 Task: In the  document Genderequality.rtfMake this file  'available offline' Check 'Vision History' View the  non- printing characters
Action: Mouse moved to (243, 393)
Screenshot: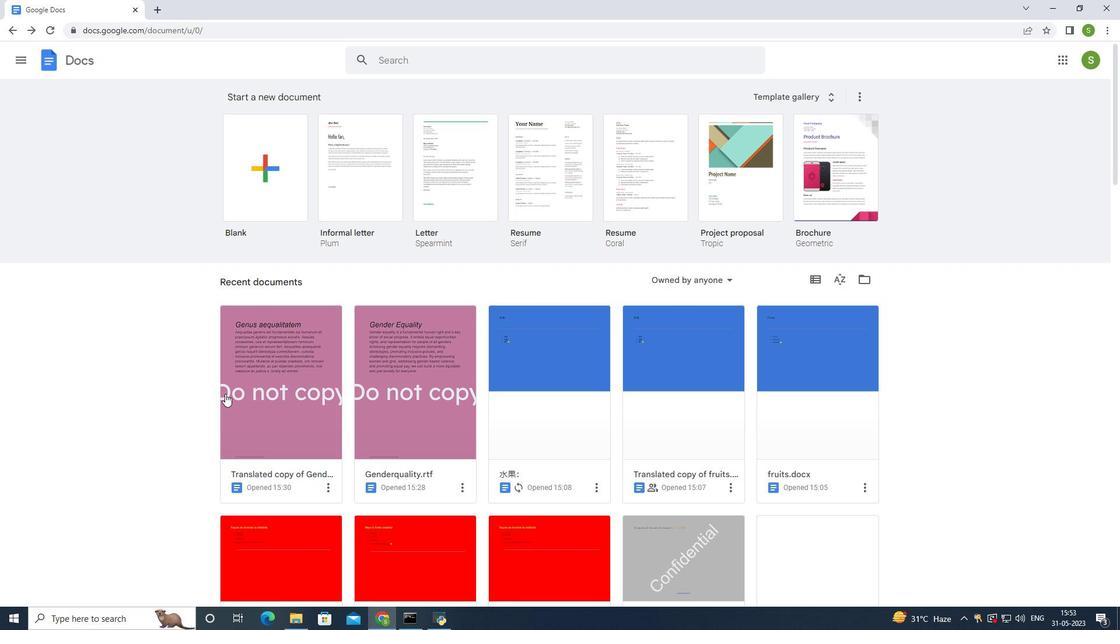 
Action: Mouse pressed left at (243, 393)
Screenshot: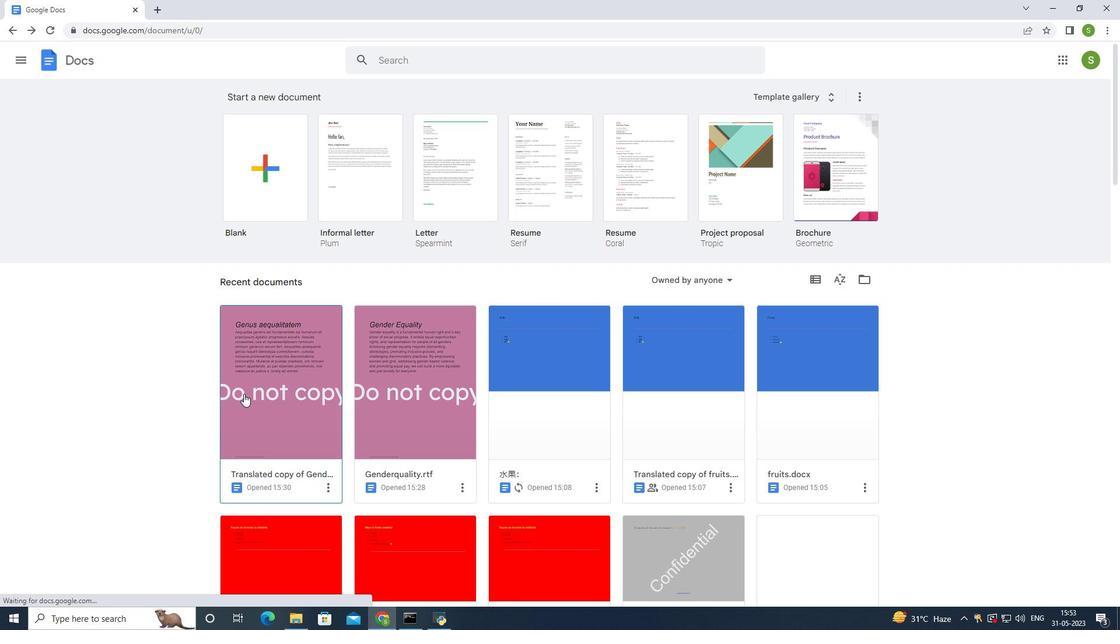 
Action: Mouse moved to (39, 68)
Screenshot: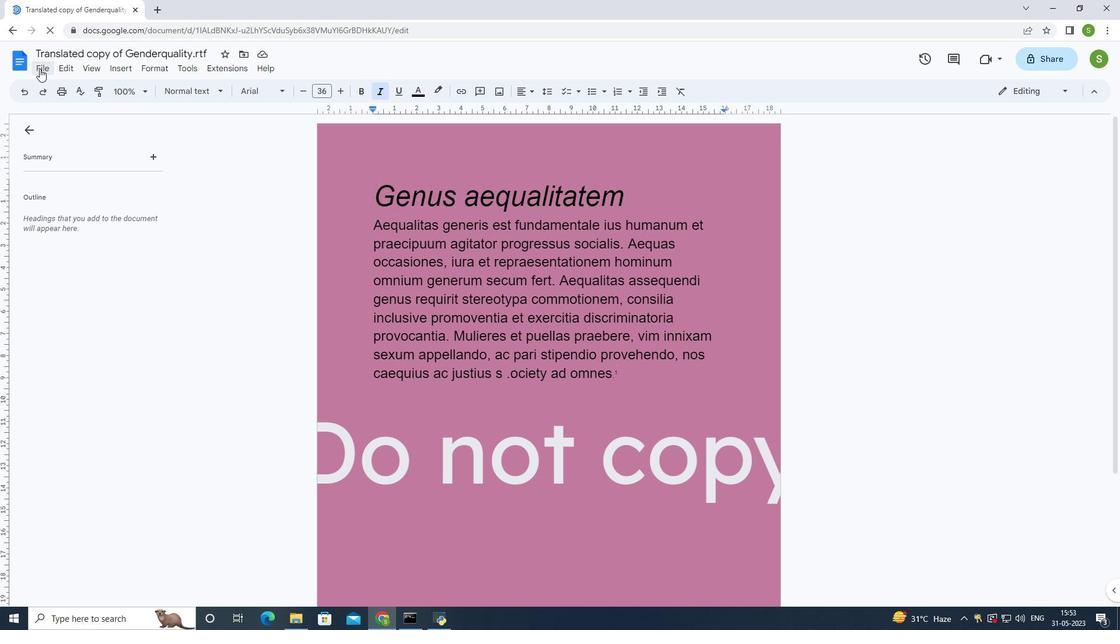 
Action: Mouse pressed left at (39, 68)
Screenshot: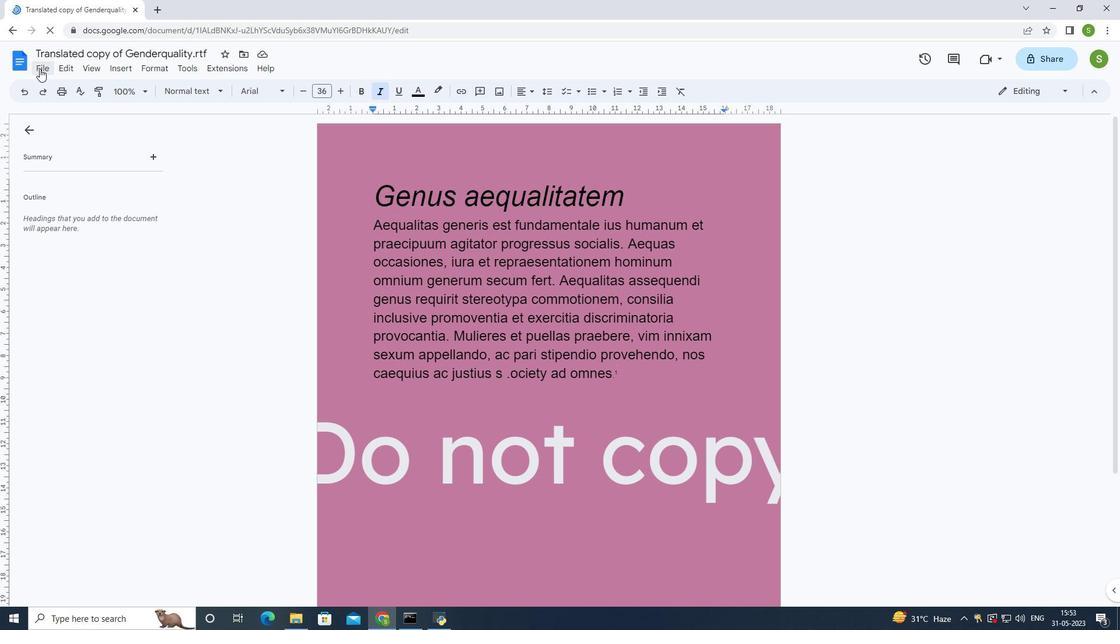 
Action: Mouse moved to (107, 326)
Screenshot: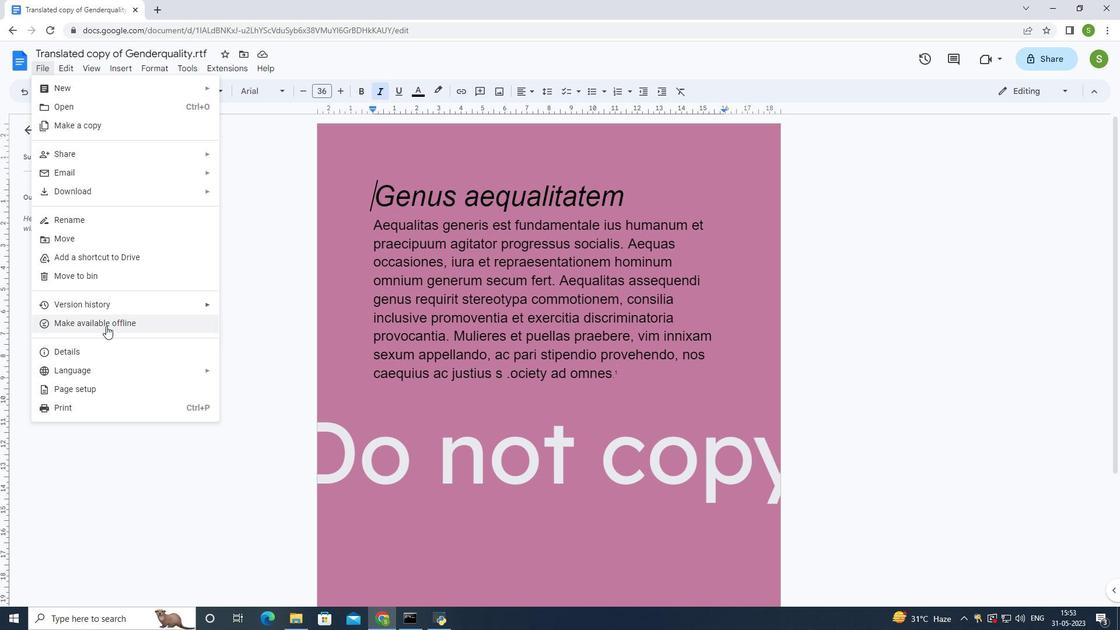 
Action: Mouse pressed left at (107, 326)
Screenshot: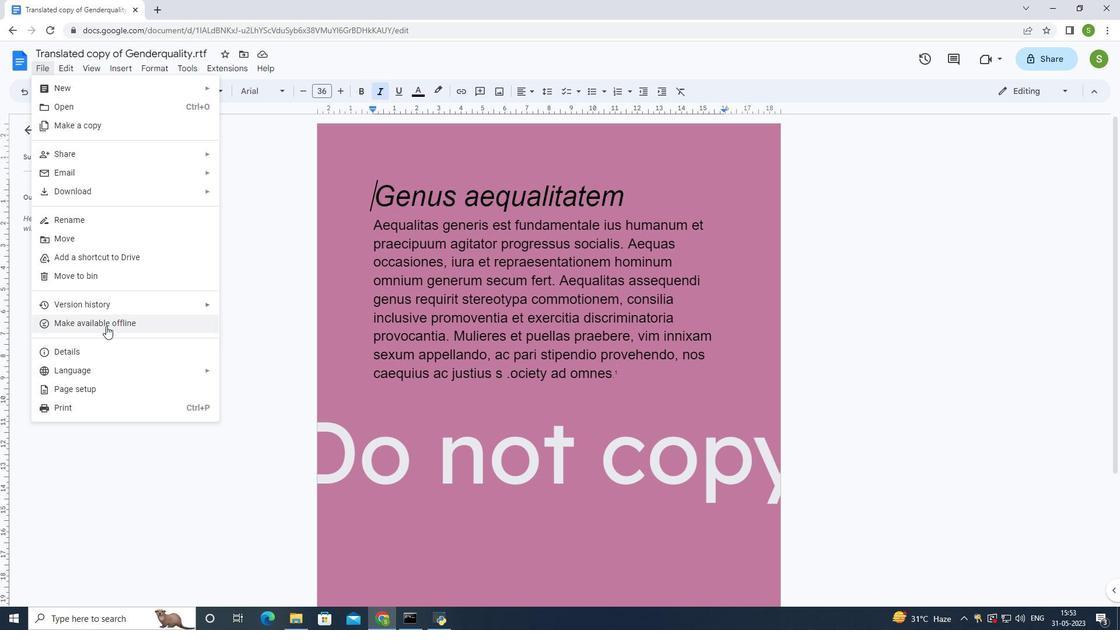 
Action: Mouse moved to (37, 67)
Screenshot: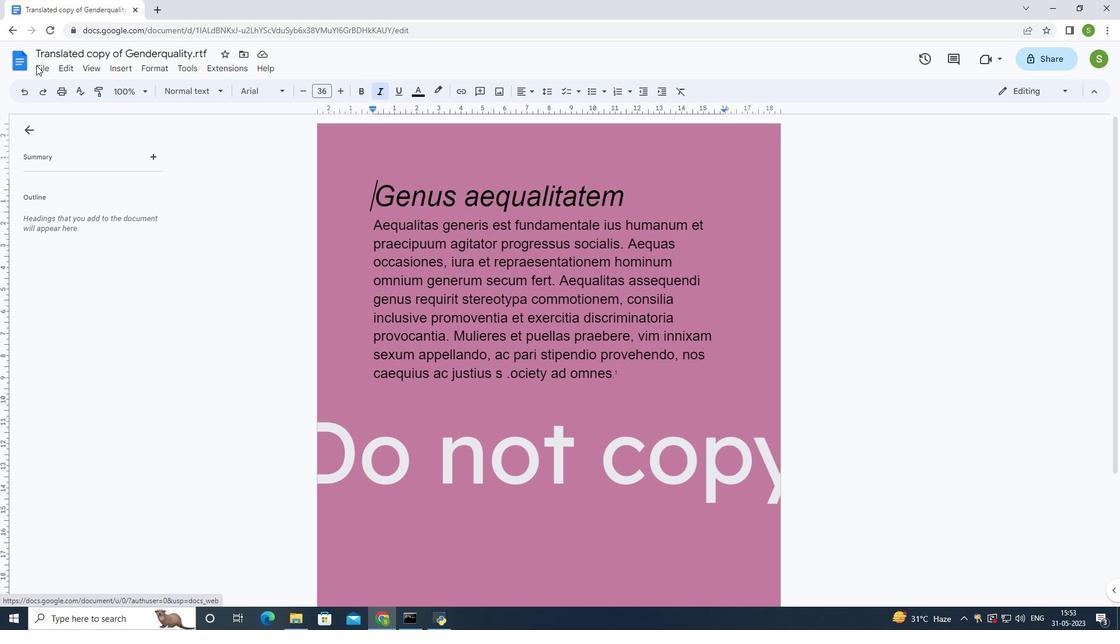 
Action: Mouse pressed left at (37, 67)
Screenshot: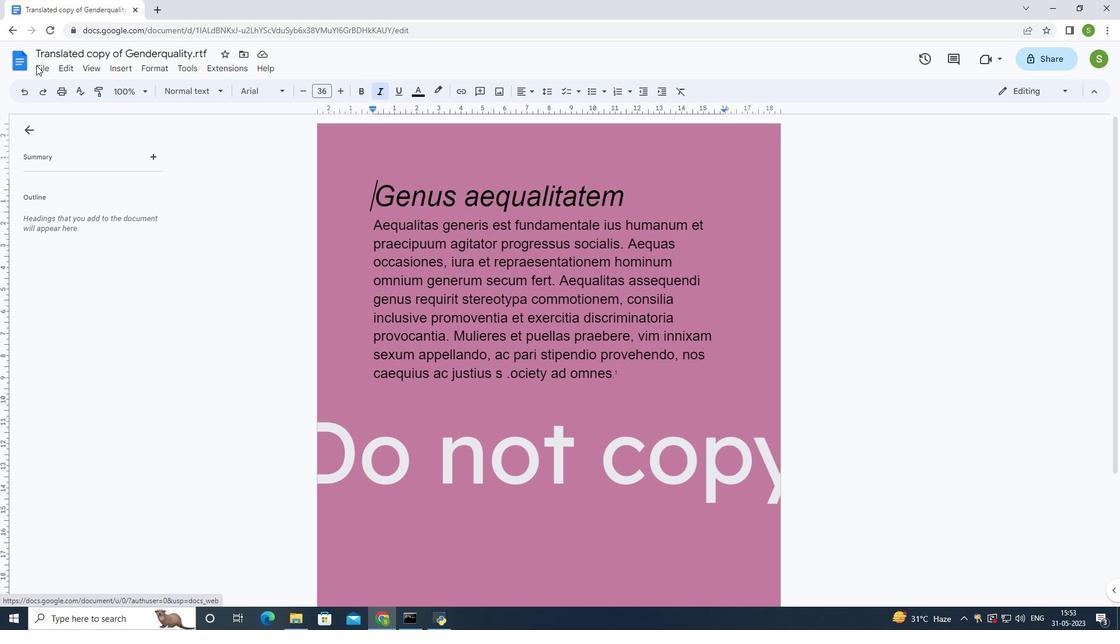 
Action: Mouse moved to (88, 306)
Screenshot: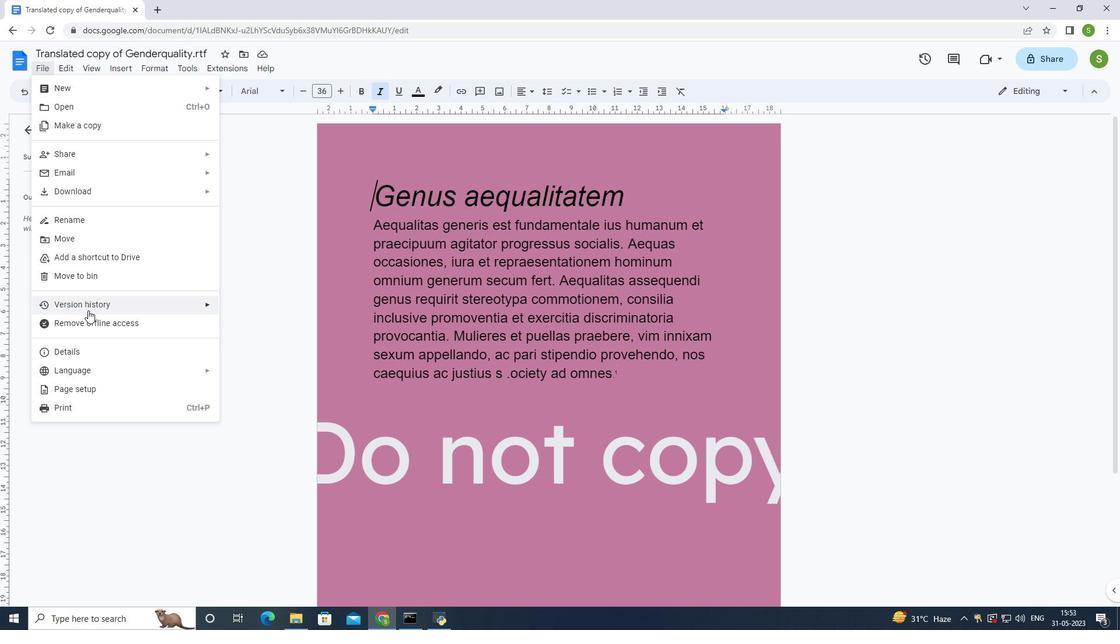 
Action: Mouse pressed left at (88, 306)
Screenshot: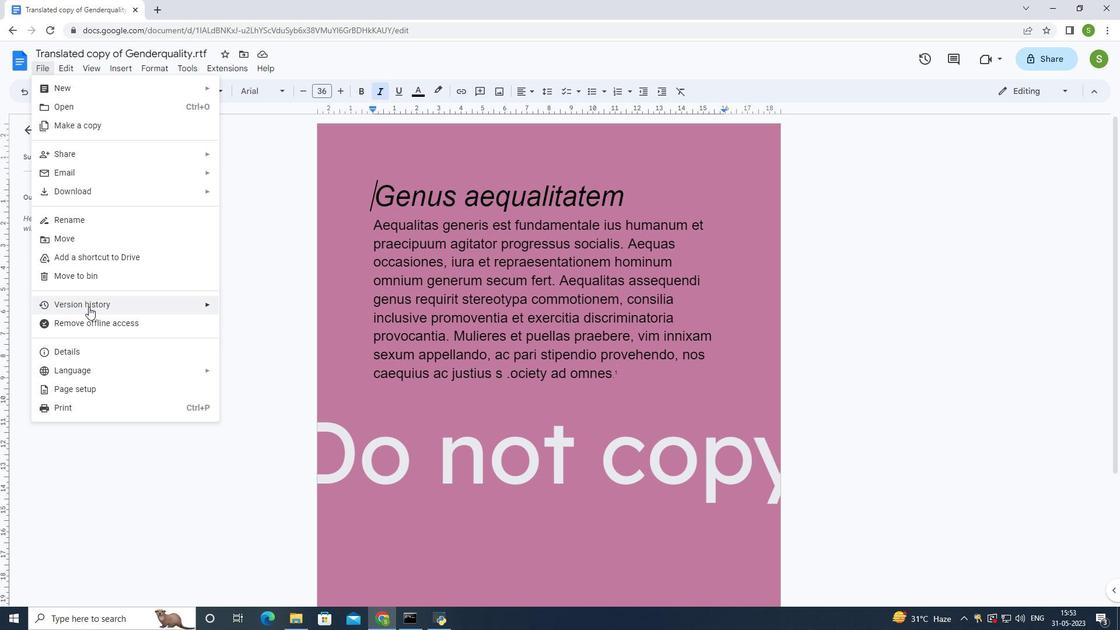 
Action: Mouse moved to (264, 309)
Screenshot: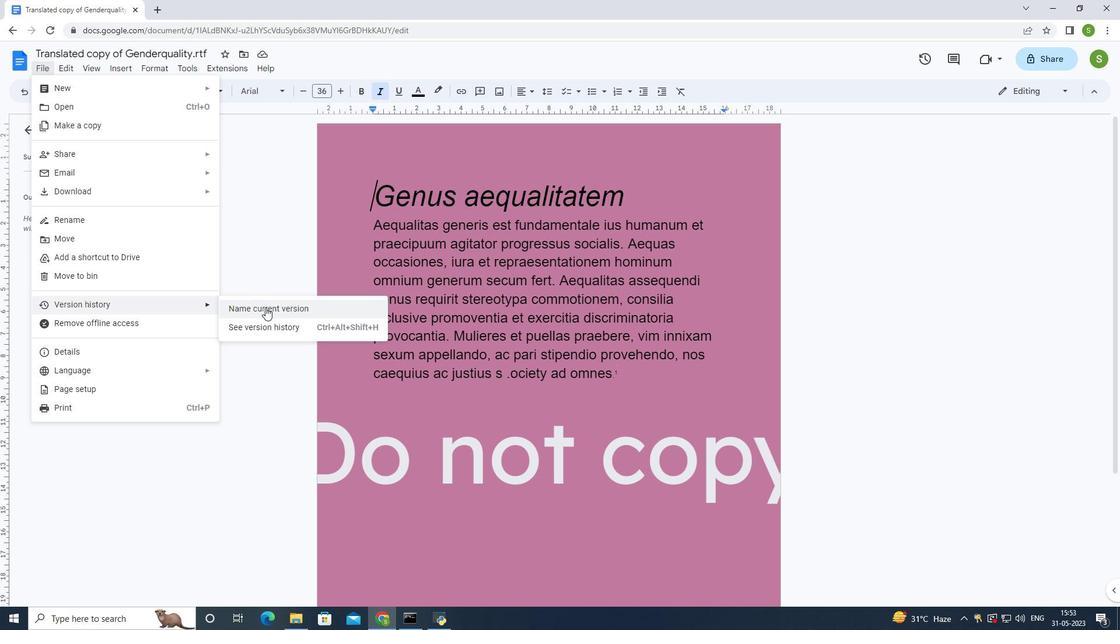 
Action: Mouse pressed left at (264, 309)
Screenshot: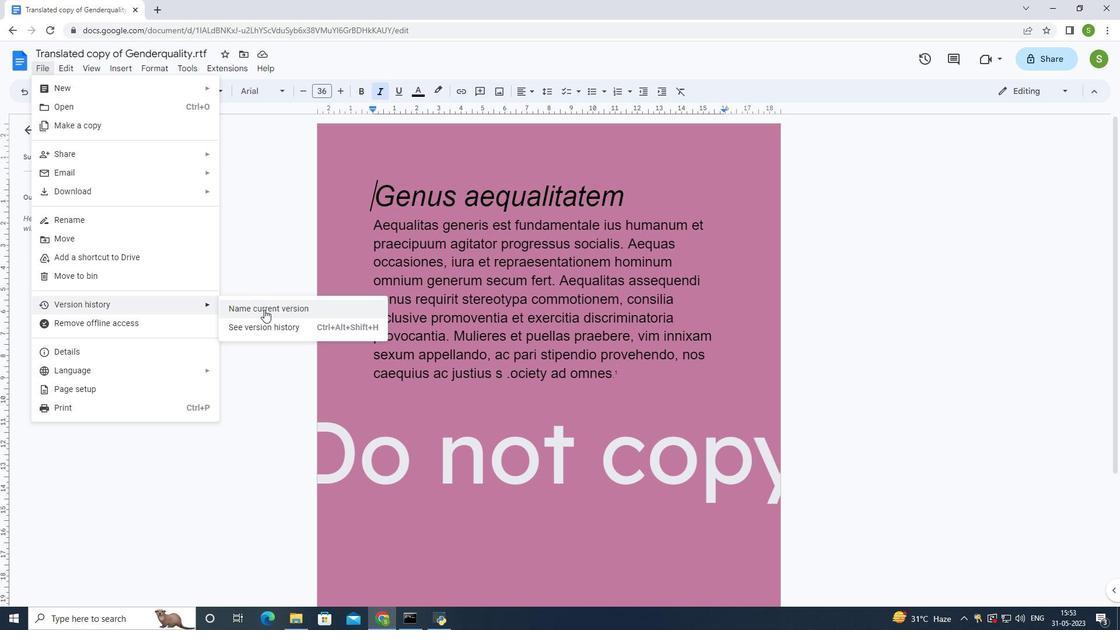 
Action: Mouse moved to (523, 459)
Screenshot: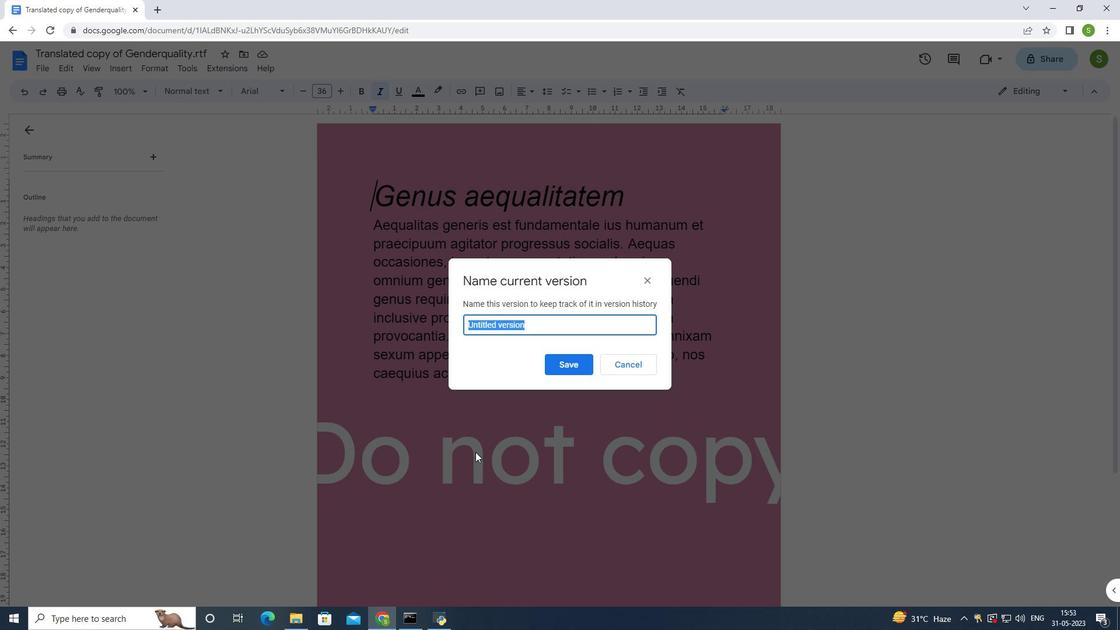 
Action: Key pressed non-printing<Key.space>characters
Screenshot: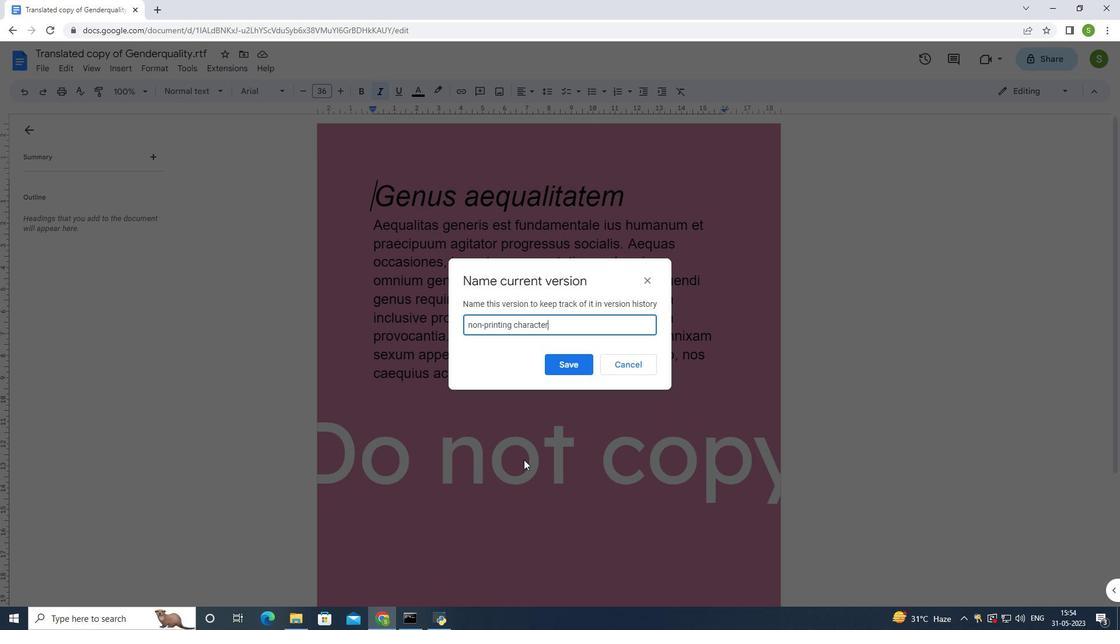 
Action: Mouse moved to (577, 374)
Screenshot: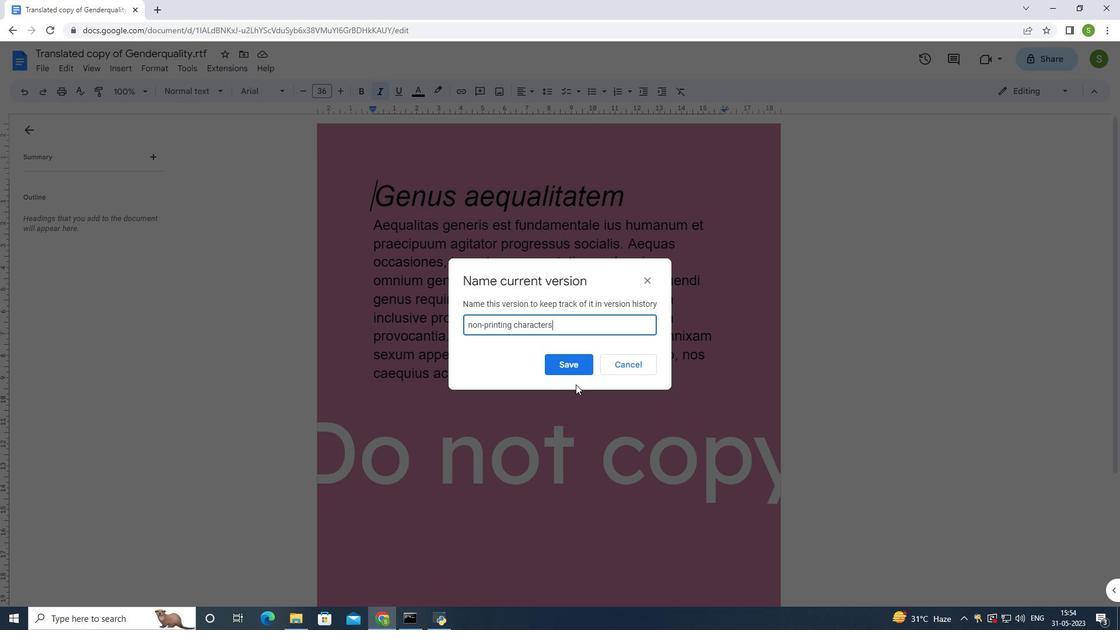 
Action: Mouse pressed left at (577, 374)
Screenshot: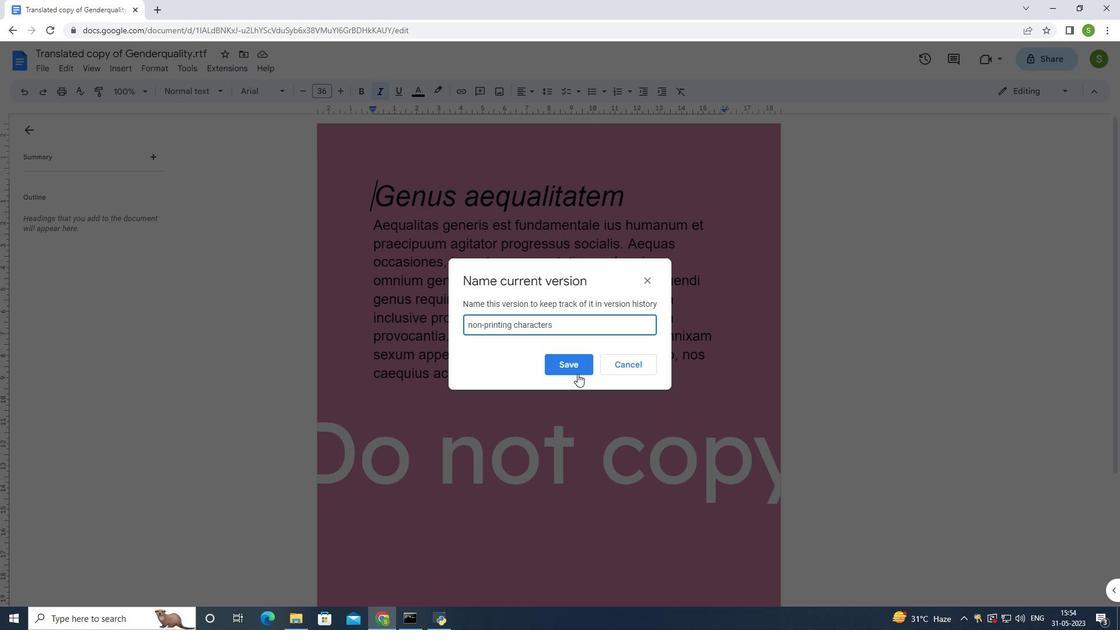 
Action: Mouse moved to (569, 356)
Screenshot: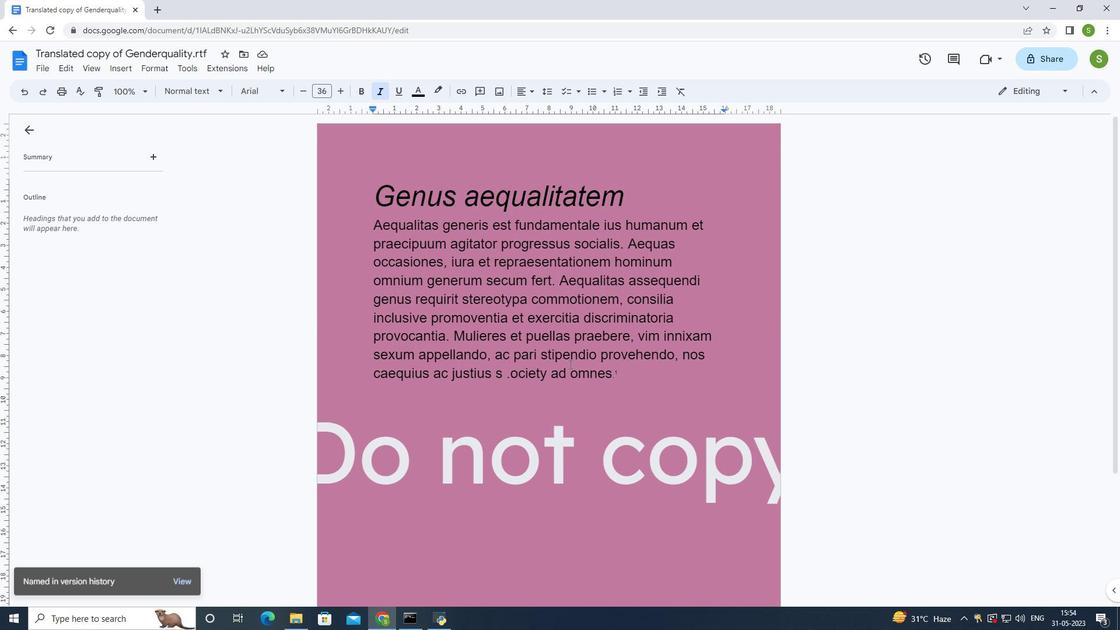 
